 Task: Select in person event type.
Action: Mouse moved to (515, 65)
Screenshot: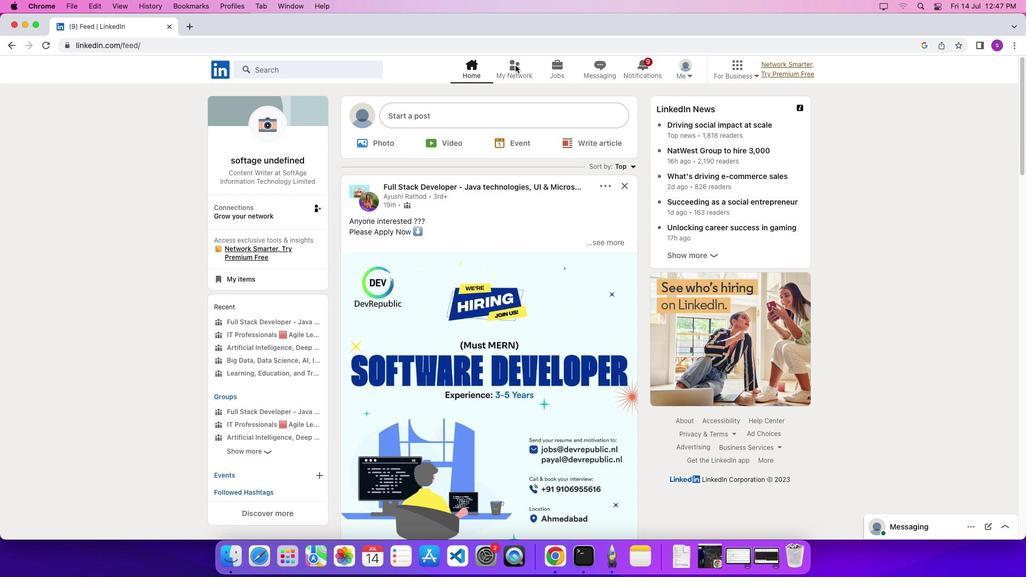 
Action: Mouse pressed left at (515, 65)
Screenshot: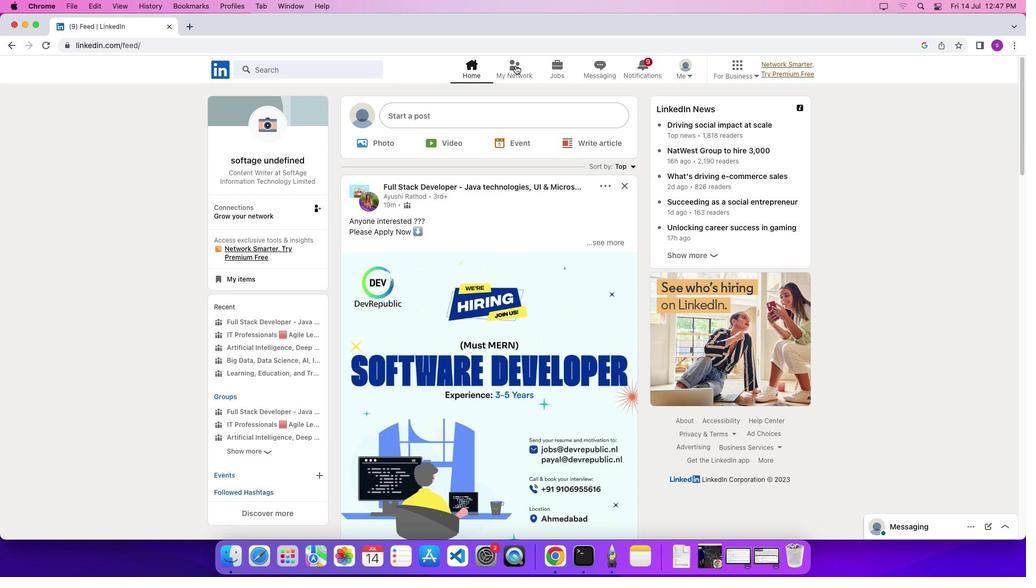 
Action: Mouse pressed left at (515, 65)
Screenshot: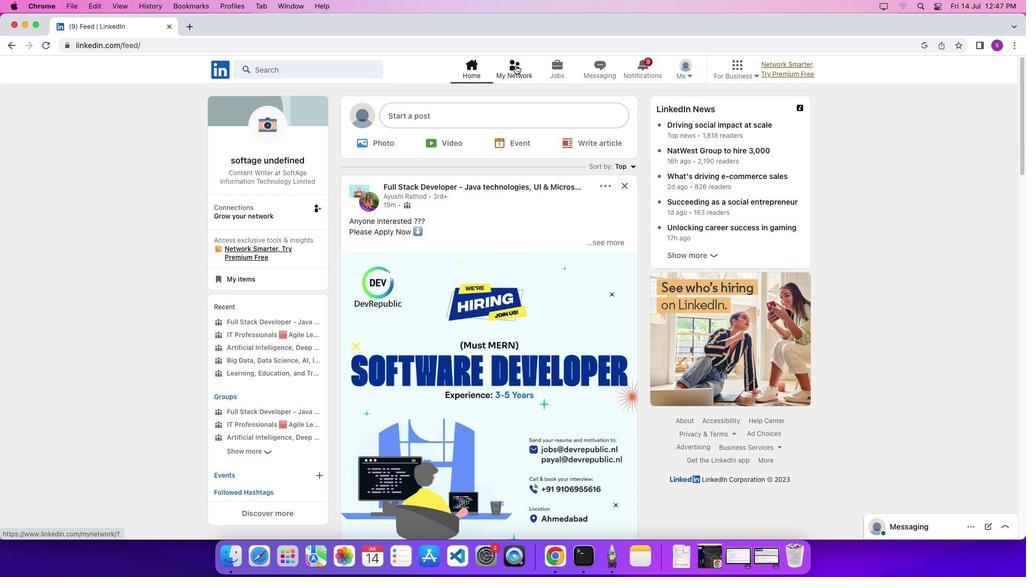 
Action: Mouse moved to (264, 208)
Screenshot: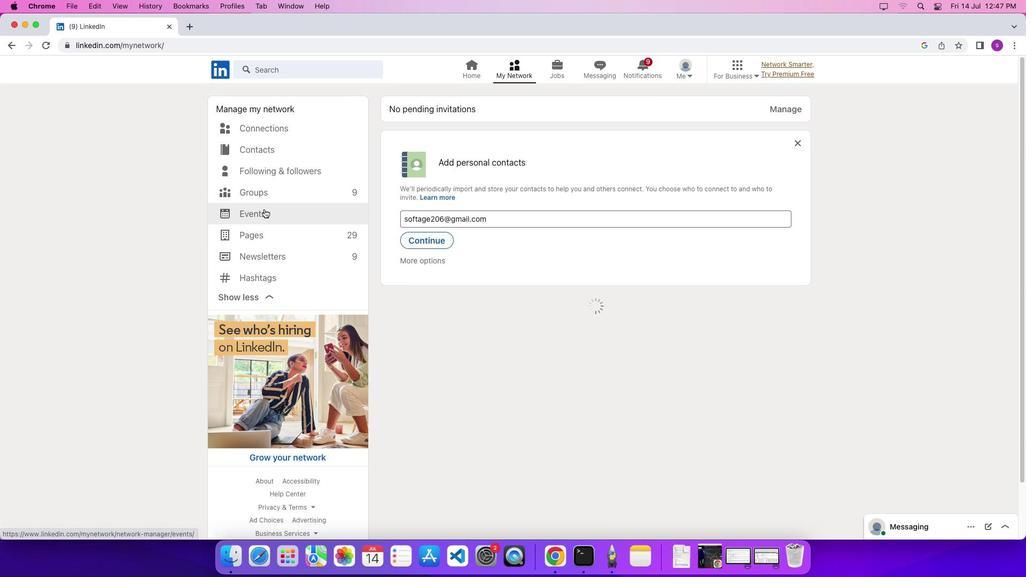 
Action: Mouse pressed left at (264, 208)
Screenshot: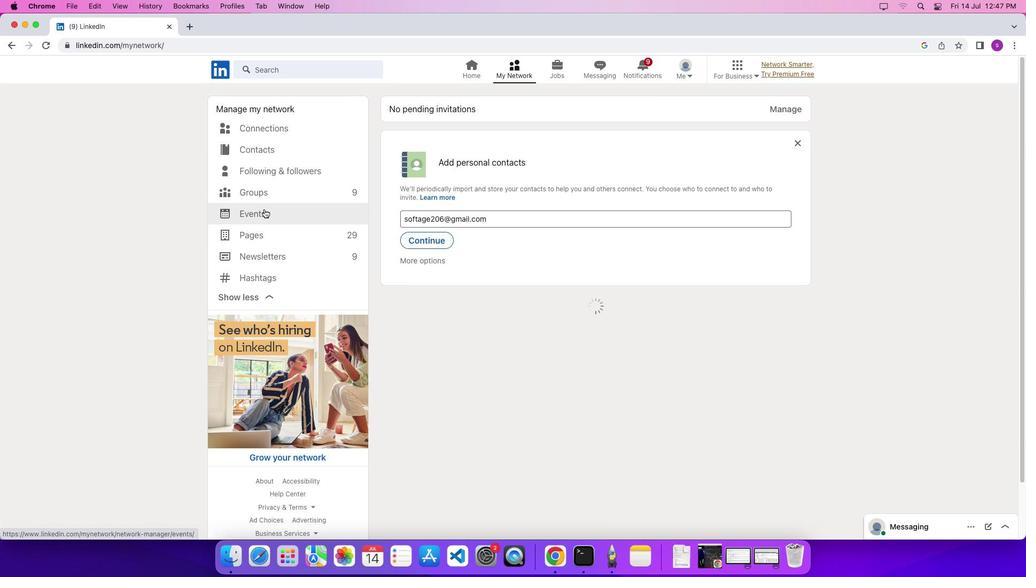 
Action: Mouse moved to (614, 111)
Screenshot: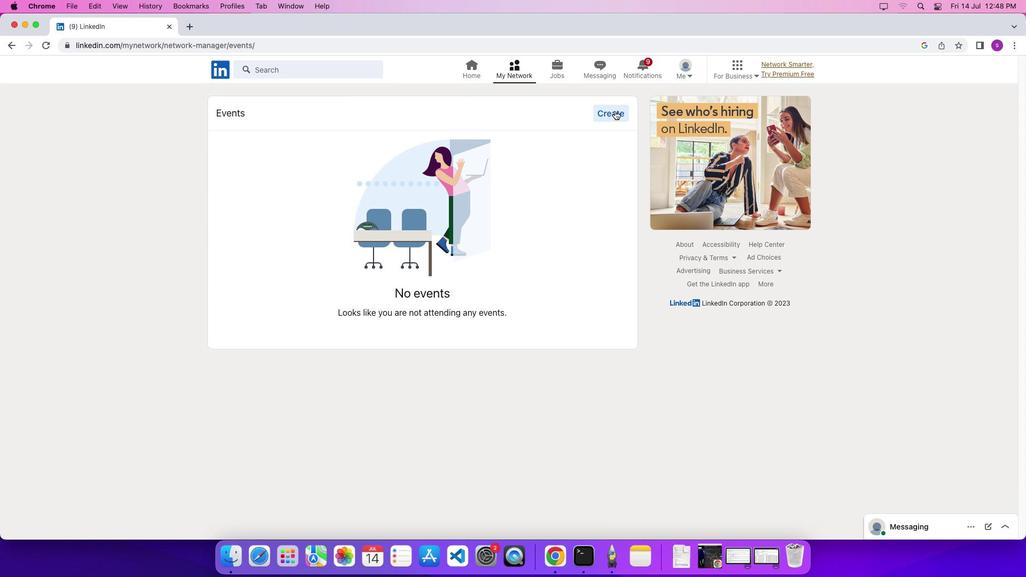 
Action: Mouse pressed left at (614, 111)
Screenshot: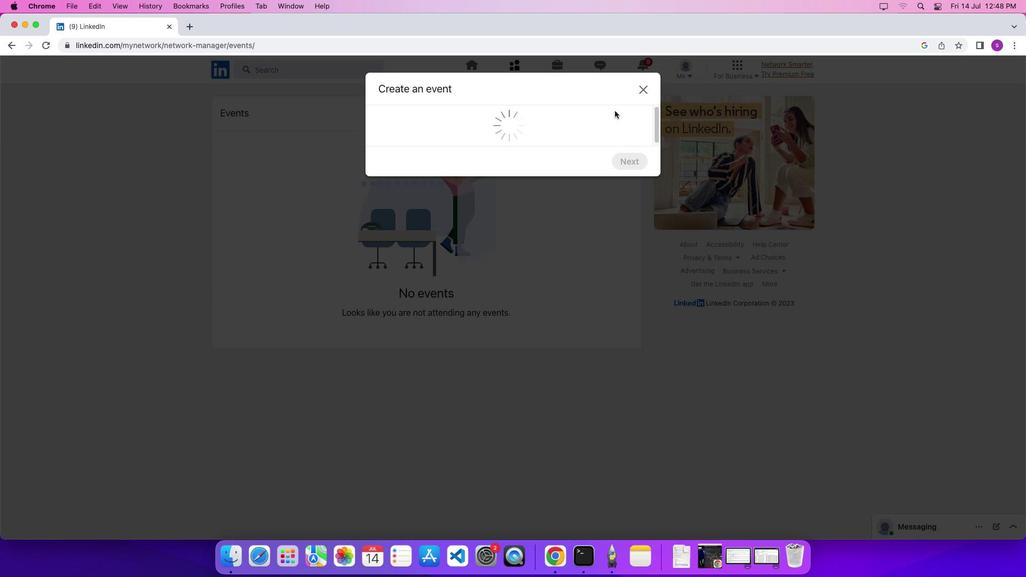 
Action: Mouse moved to (440, 306)
Screenshot: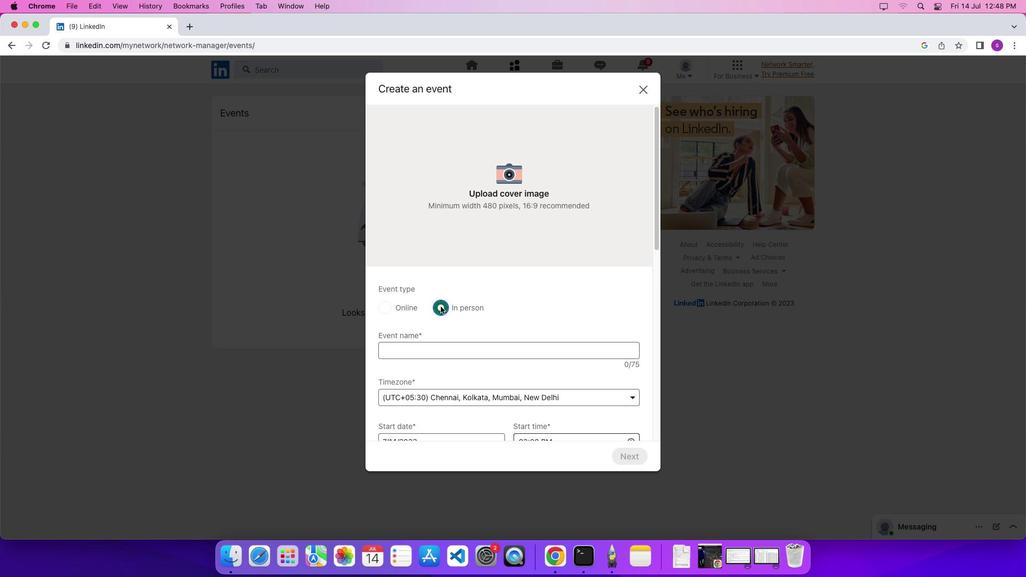 
Action: Mouse pressed left at (440, 306)
Screenshot: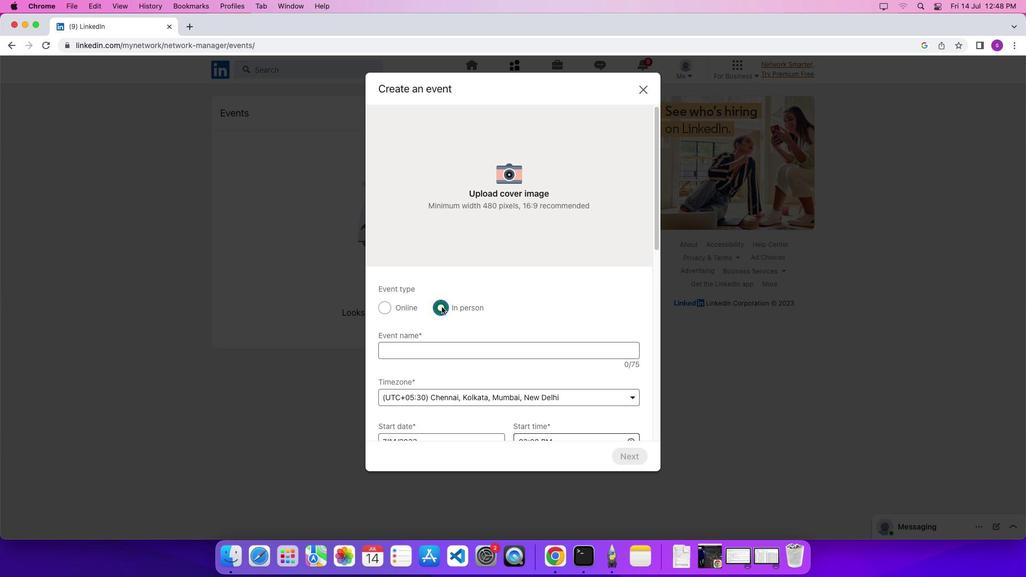 
Action: Mouse moved to (523, 319)
Screenshot: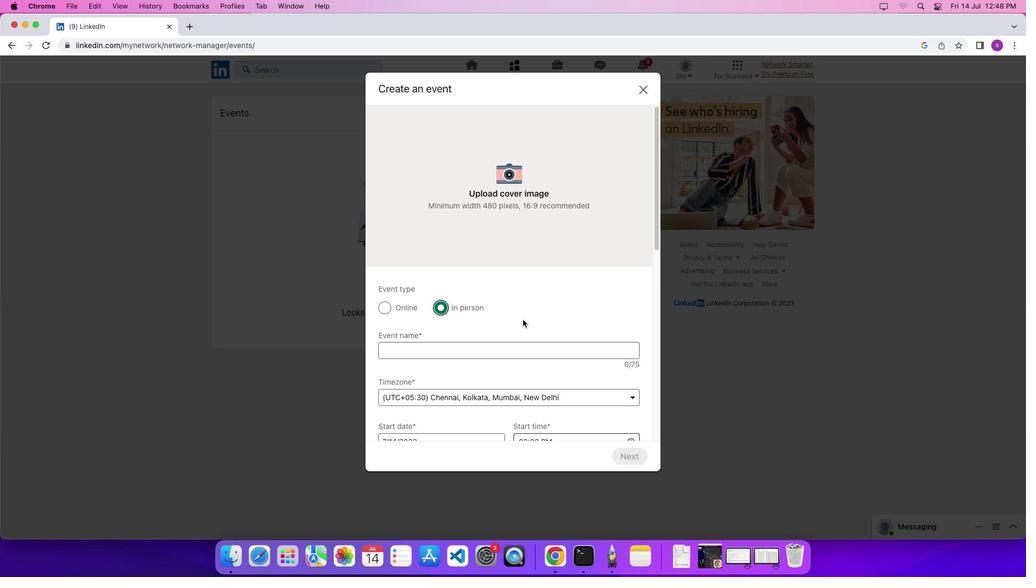 
